 Task: Set the date range so that invitees can schedule 10 weekdays into the future.
Action: Mouse moved to (335, 279)
Screenshot: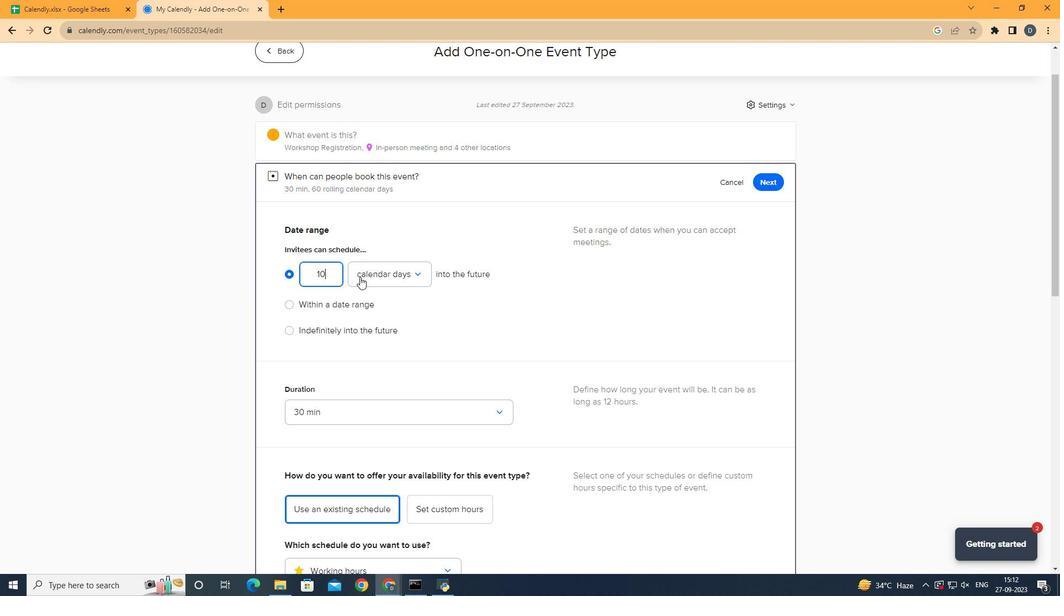 
Action: Mouse pressed left at (335, 279)
Screenshot: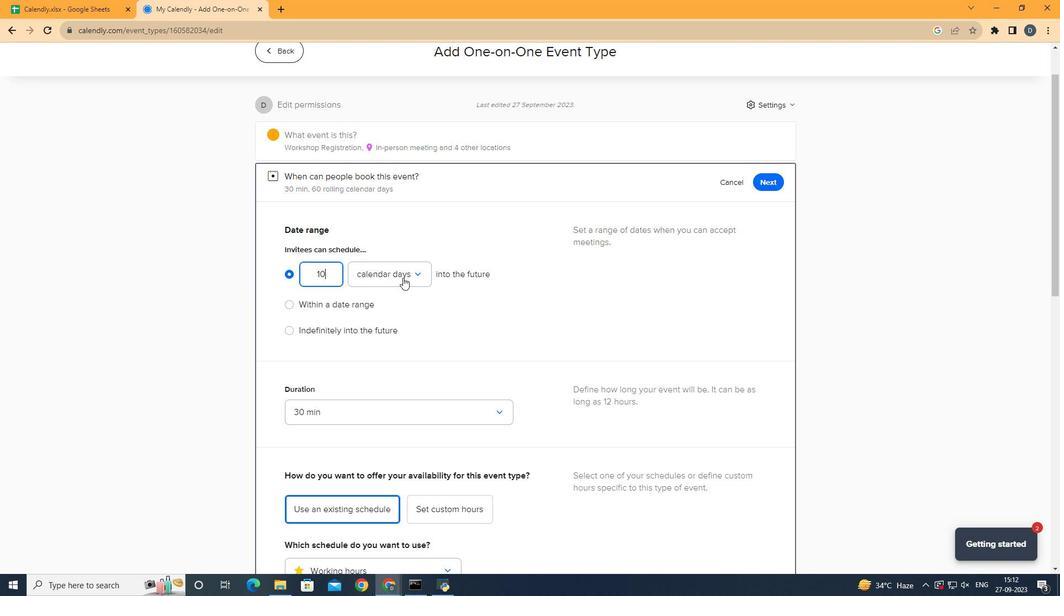 
Action: Mouse moved to (406, 280)
Screenshot: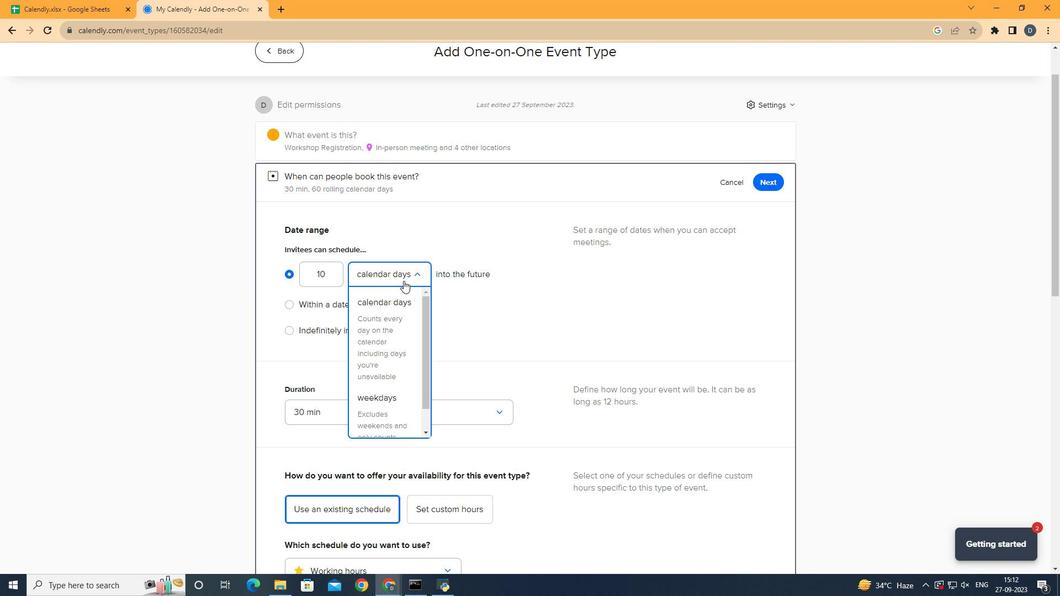 
Action: Mouse pressed left at (406, 280)
Screenshot: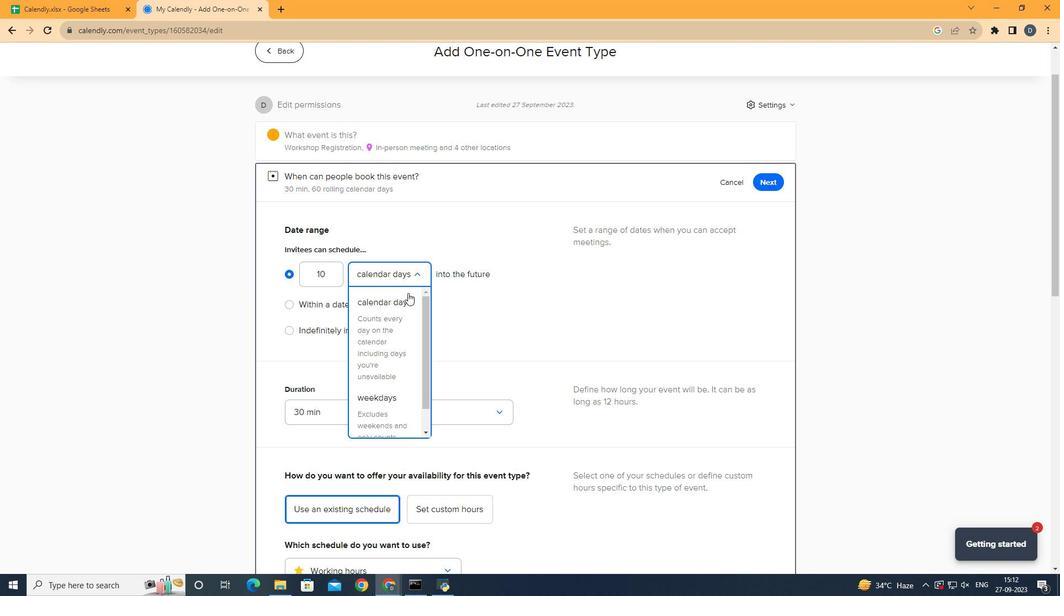 
Action: Mouse moved to (392, 414)
Screenshot: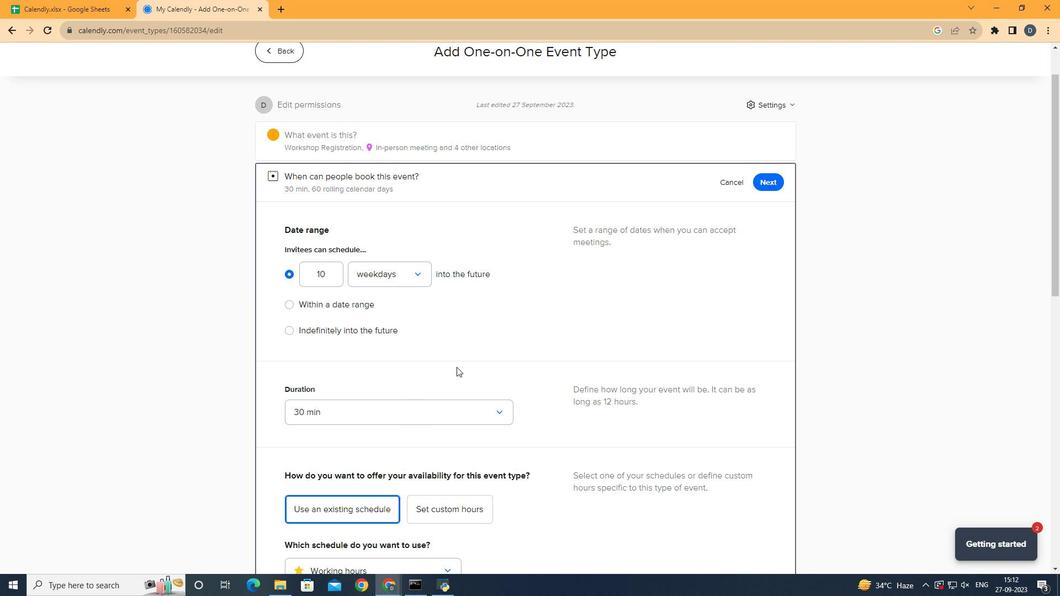 
Action: Mouse pressed left at (392, 414)
Screenshot: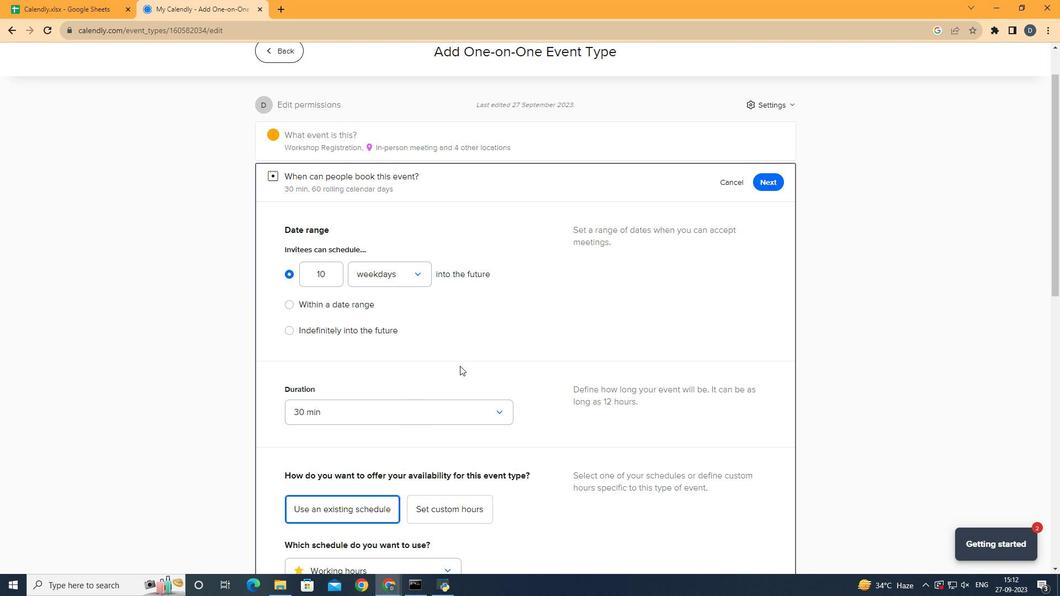 
Action: Mouse moved to (492, 341)
Screenshot: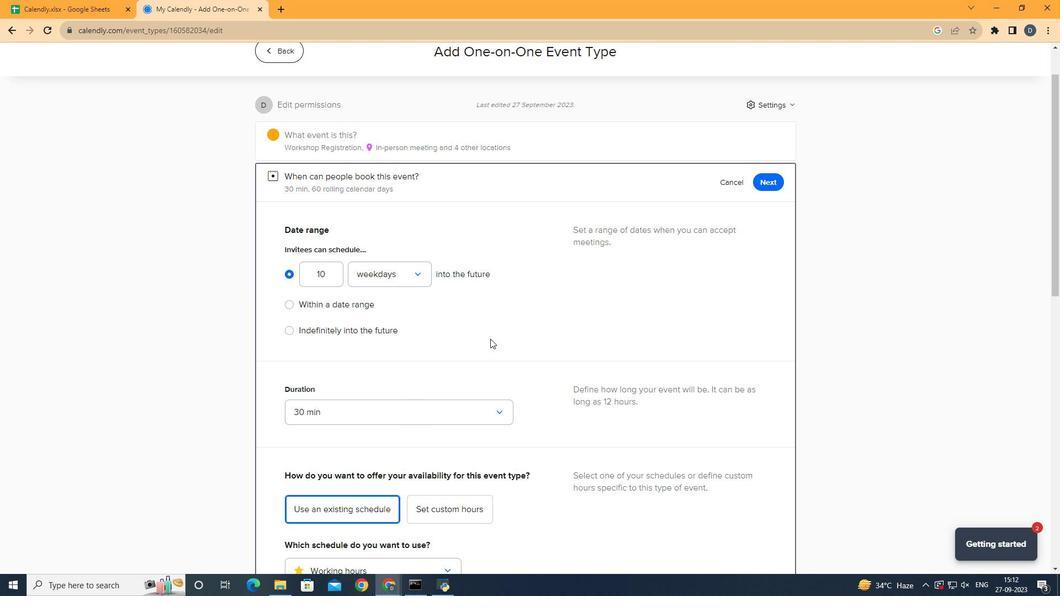 
